 Task: Plan a visit to the local museum on the 13th at 11:00 AM.
Action: Mouse moved to (31, 300)
Screenshot: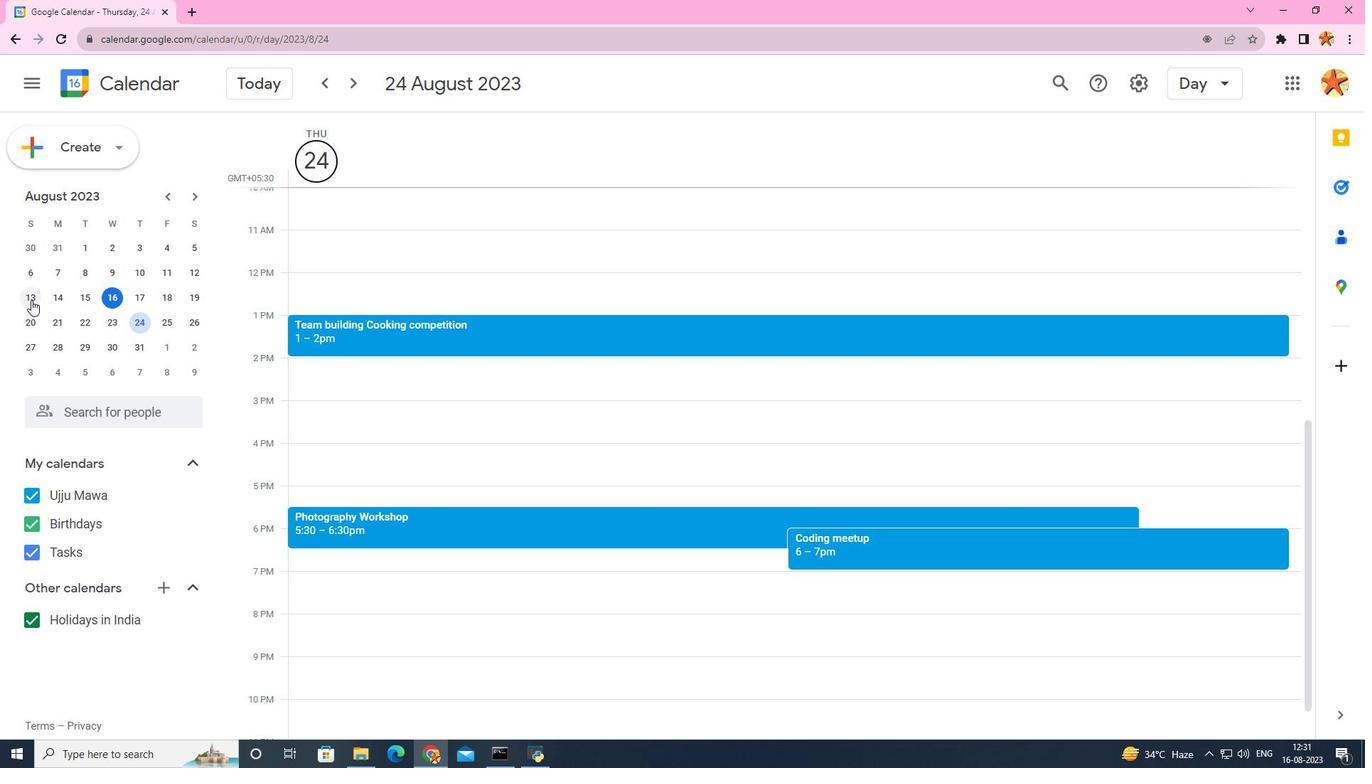
Action: Mouse pressed left at (31, 300)
Screenshot: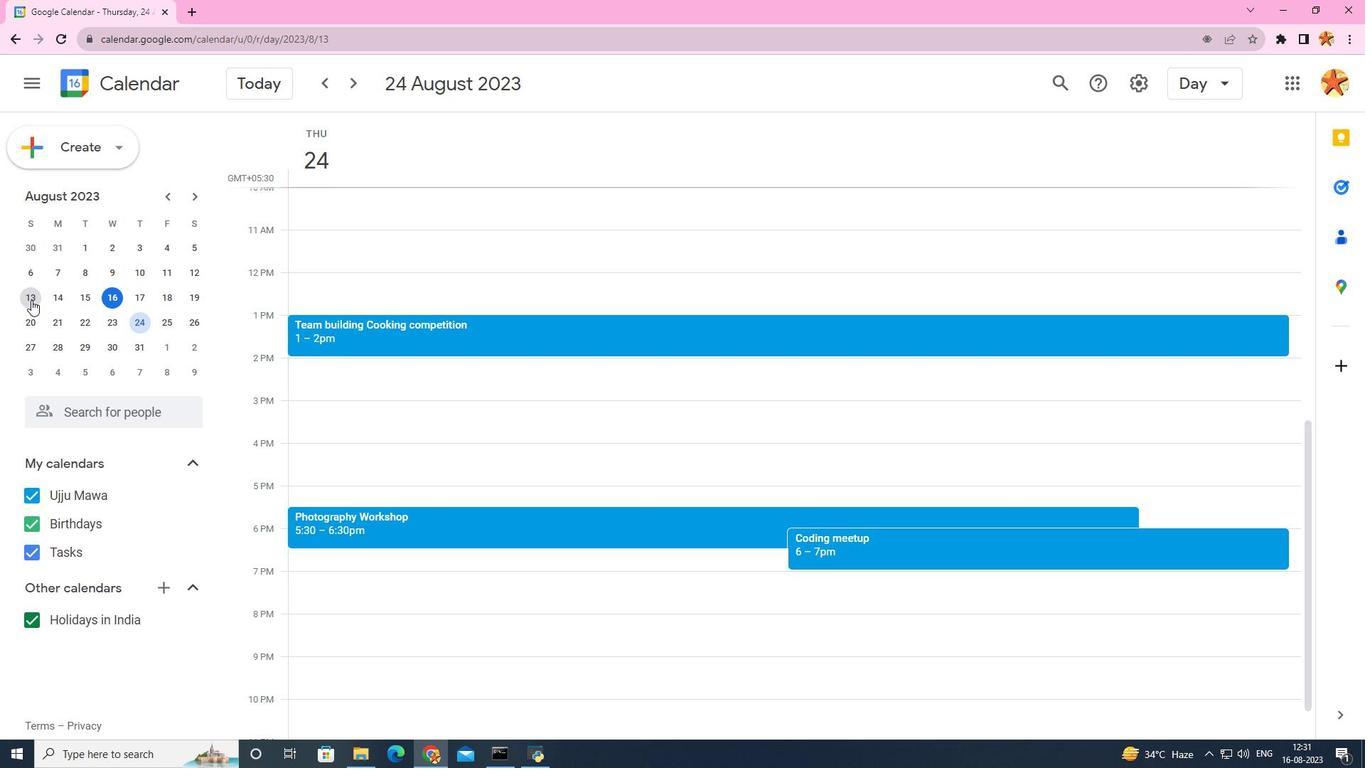 
Action: Mouse moved to (340, 248)
Screenshot: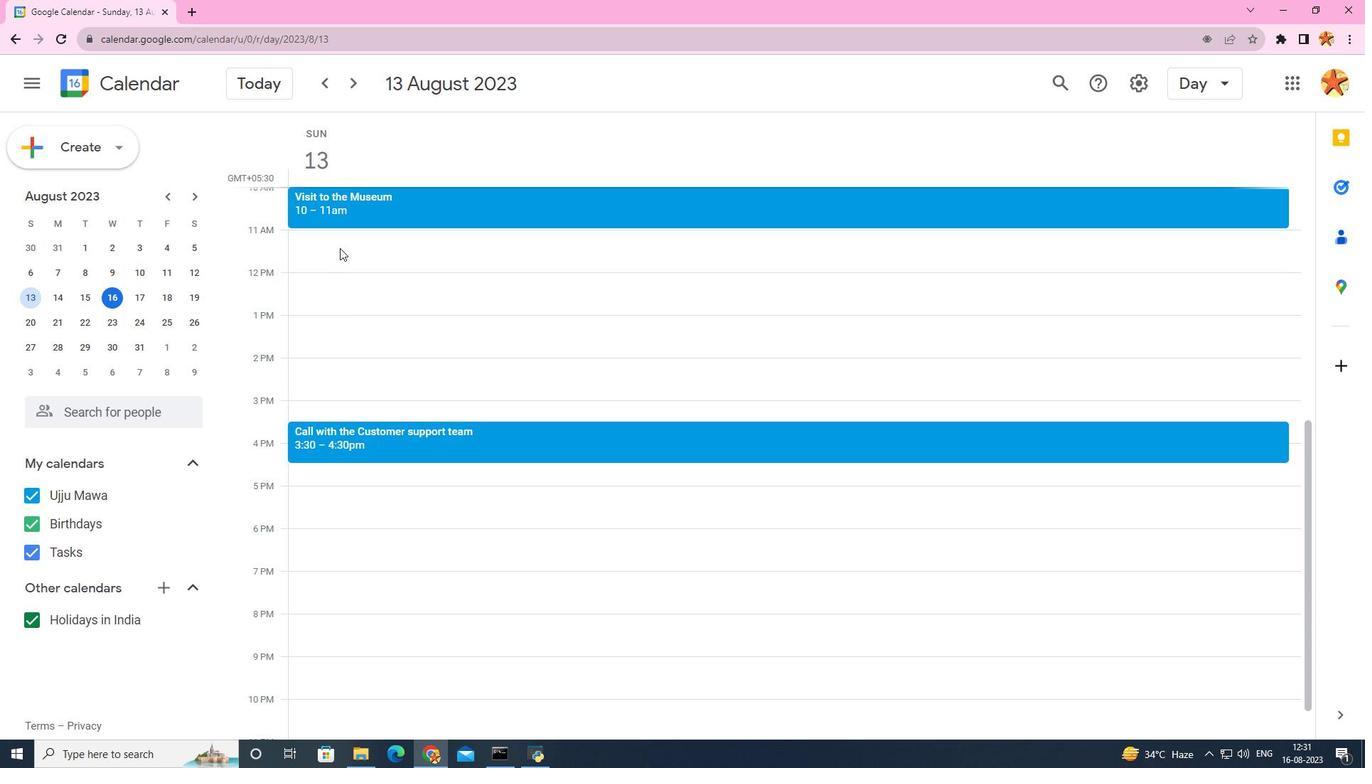 
Action: Mouse pressed left at (340, 248)
Screenshot: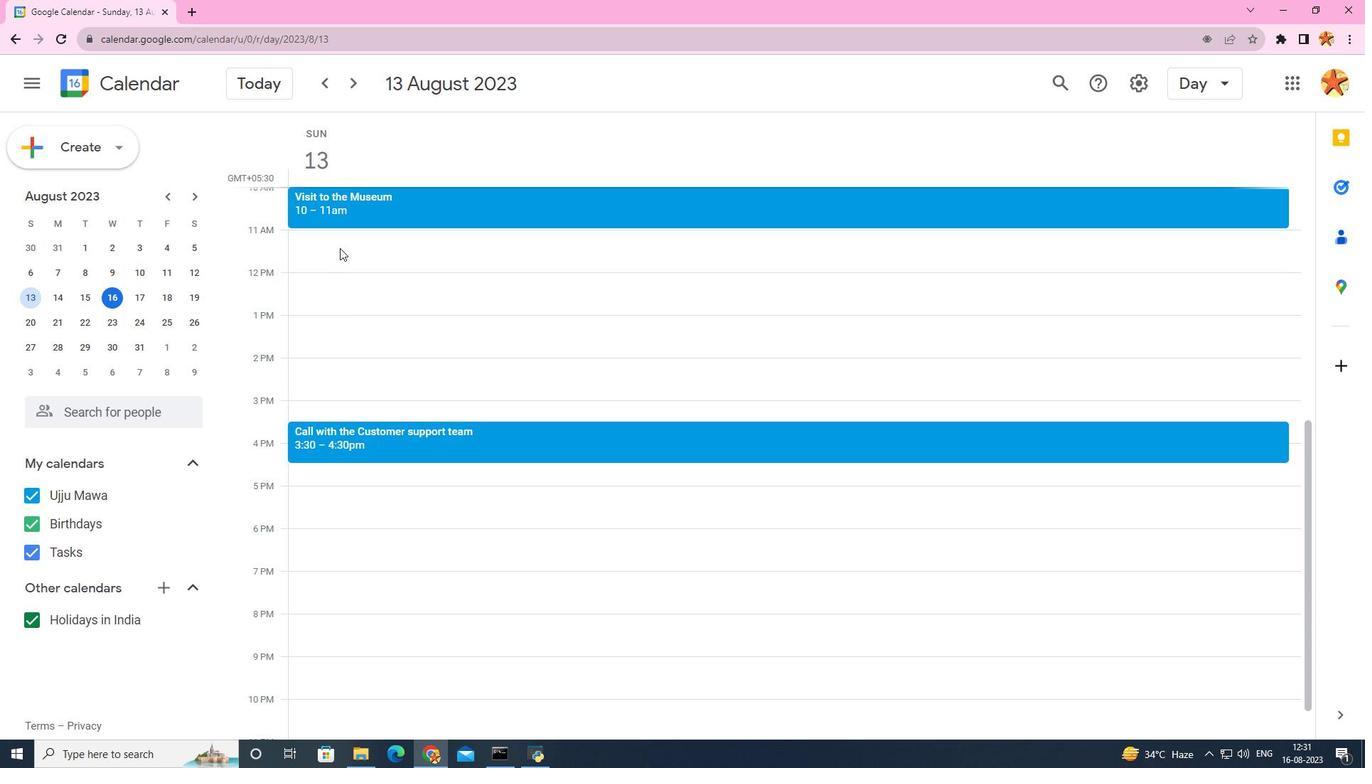 
Action: Mouse moved to (848, 255)
Screenshot: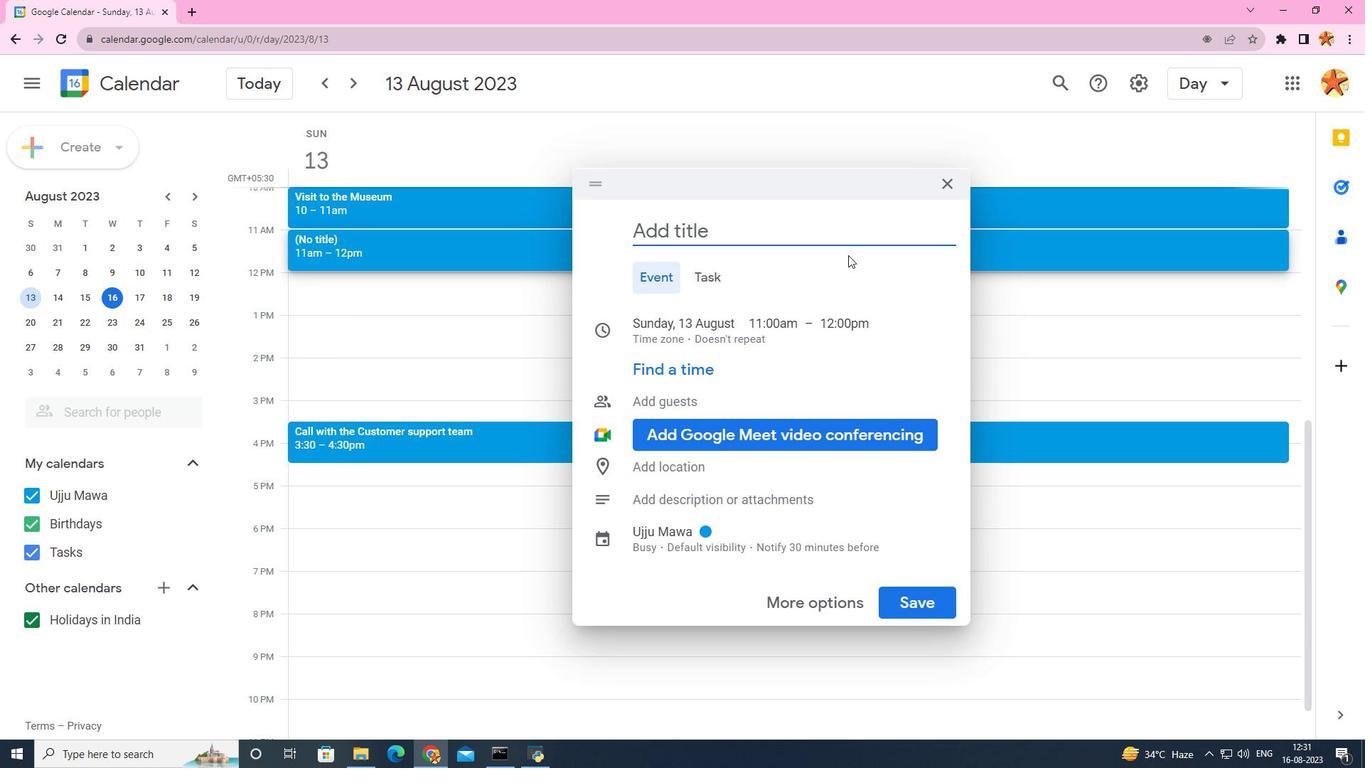 
Action: Key pressed <Key.caps_lock>V<Key.caps_lock>isit<Key.space>
Screenshot: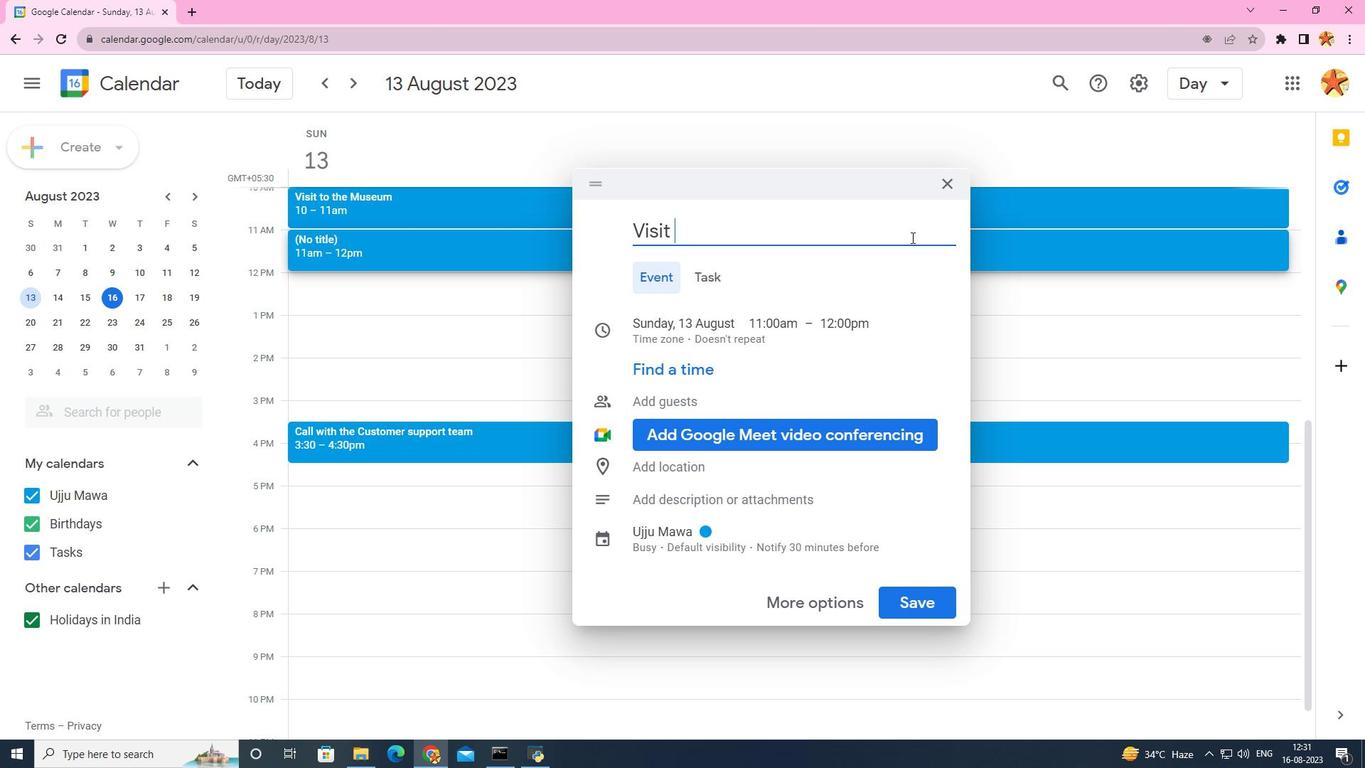 
Action: Mouse moved to (956, 223)
Screenshot: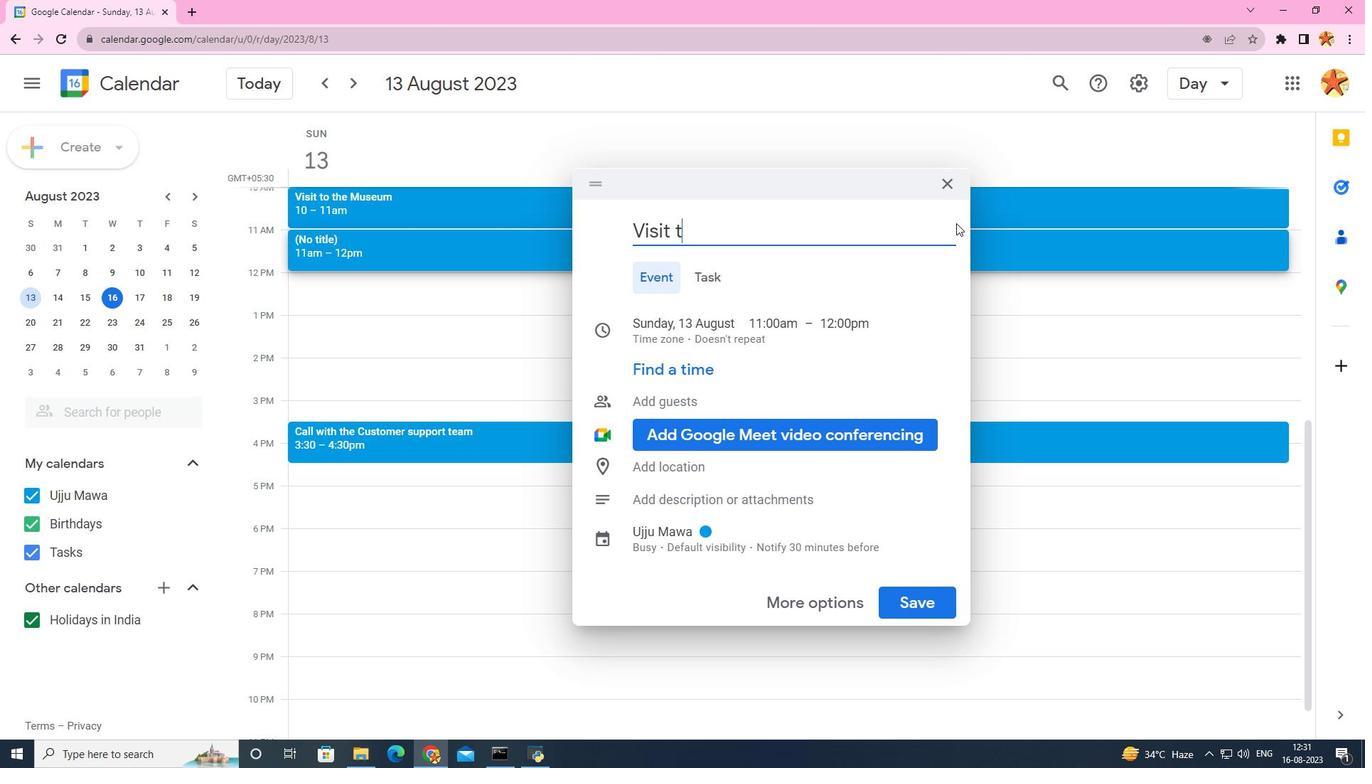 
Action: Key pressed to<Key.space>the<Key.space>local<Key.space>museum
Screenshot: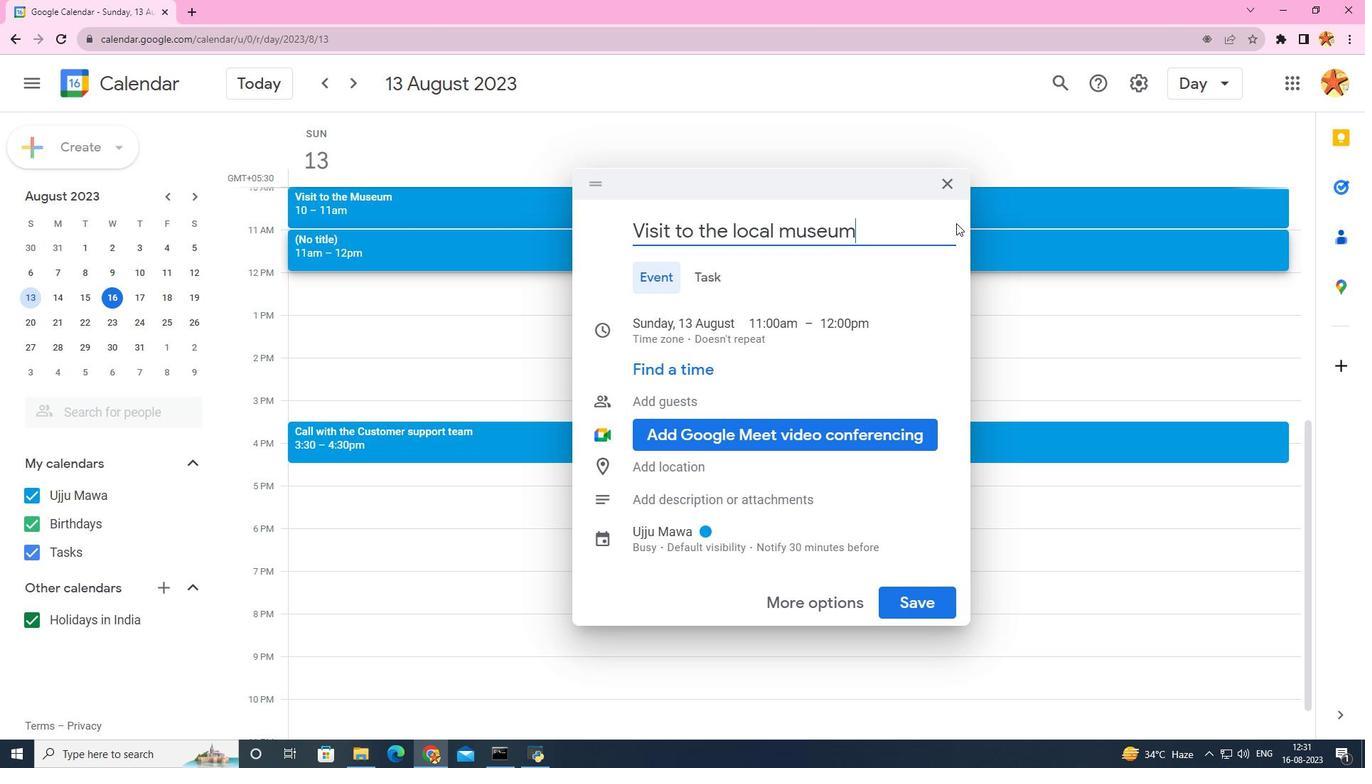 
Action: Mouse moved to (919, 601)
Screenshot: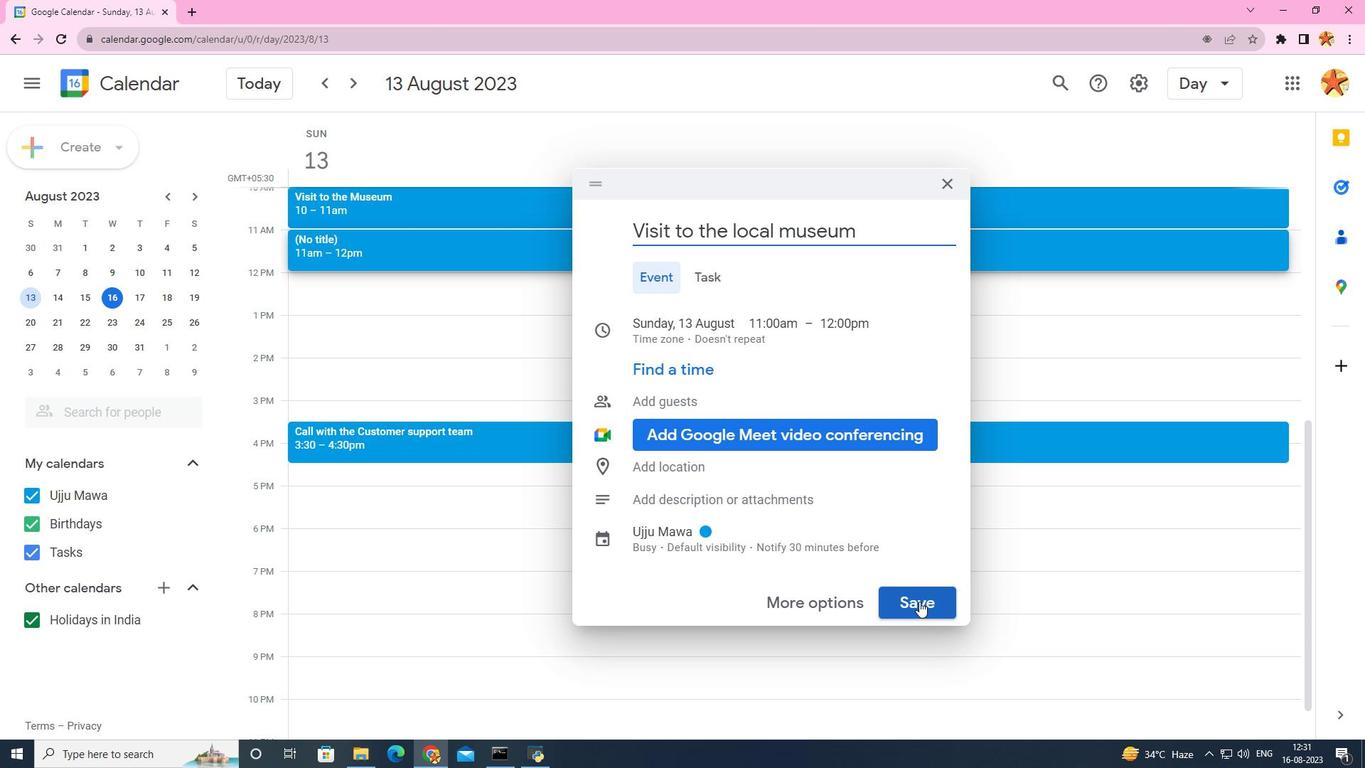 
Action: Mouse pressed left at (919, 601)
Screenshot: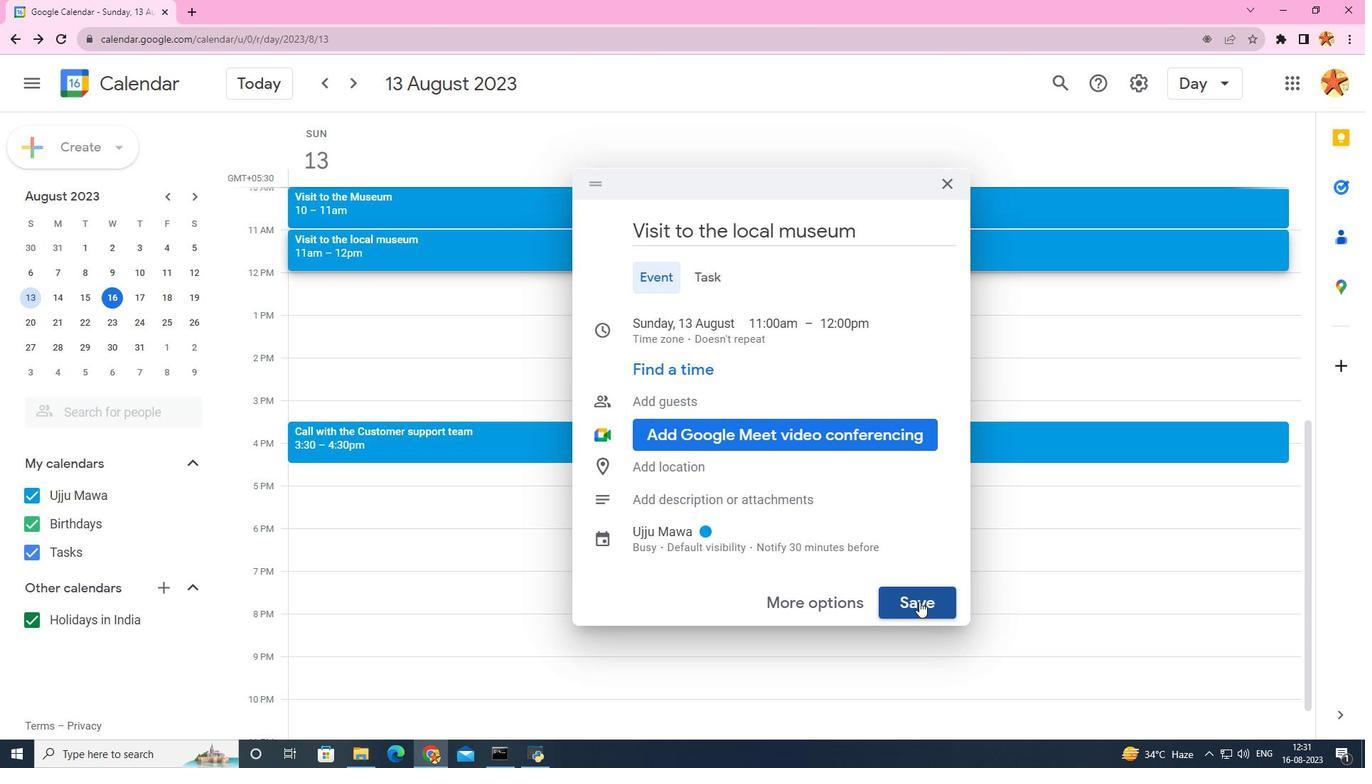 
